 Task: Select Beauty. Add to cart, from CVS_x000D_
 for 3451 Chapel Oaks Dr, Unit 404, Building 4, Coppell, Texas 75019, Cell Number 6807042056, following items : Flower Beauty Flower Pots Powder Blush Warm Hibiscus (0.2 oz) - 1, Jovan Musk Cologne for Women Spray (2 oz) - 1, e.l.f Cosmetics Glow on the Go Selfie Light - 1, Huggies Natural Care Wipes (184 ct) - 3, Johnson''s Baby Shampoo (13.6 oz) - 2
Action: Mouse moved to (747, 102)
Screenshot: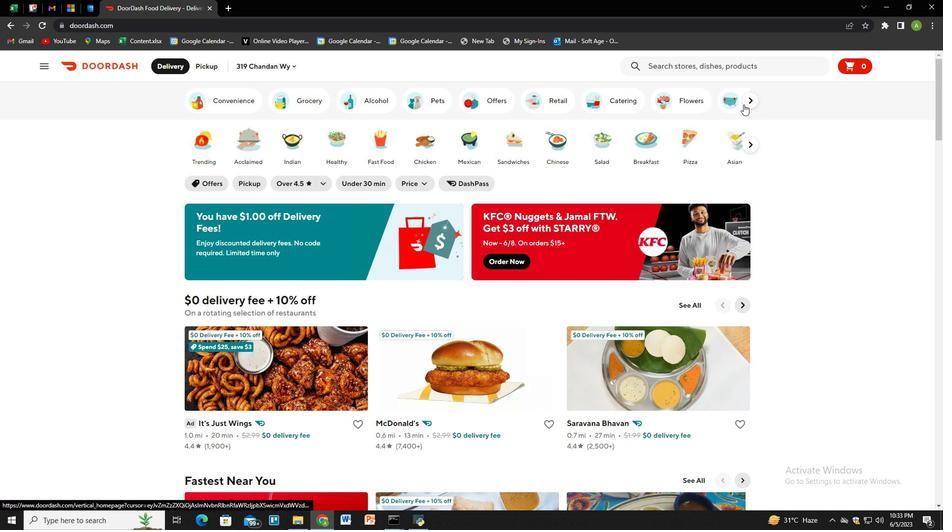 
Action: Mouse pressed left at (747, 102)
Screenshot: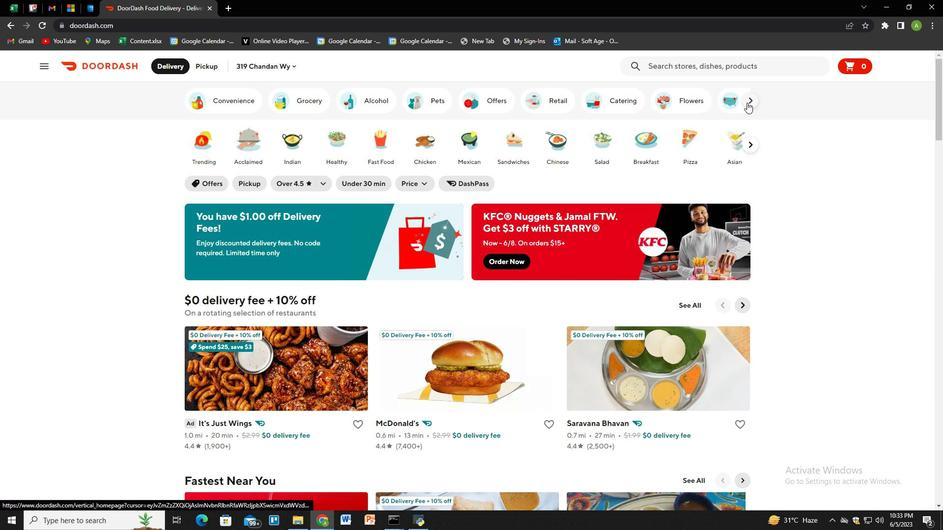 
Action: Mouse moved to (588, 99)
Screenshot: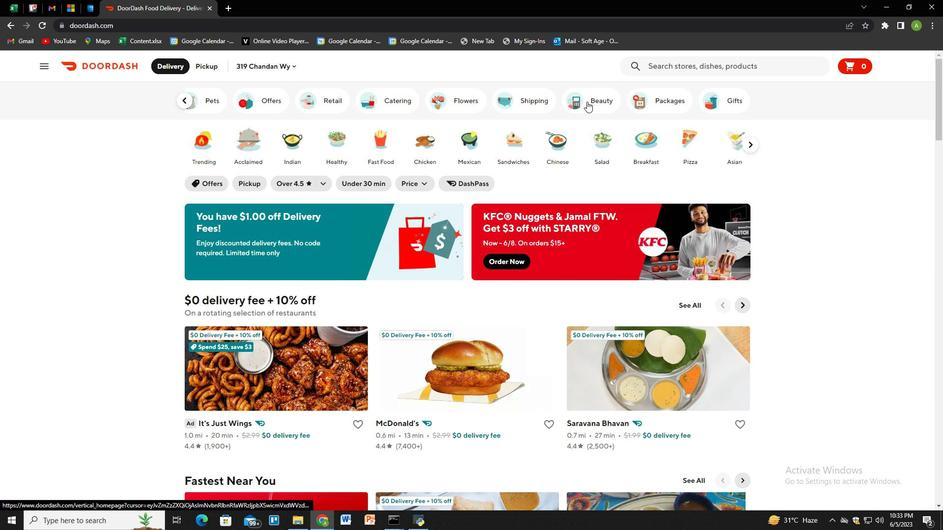 
Action: Mouse pressed left at (588, 99)
Screenshot: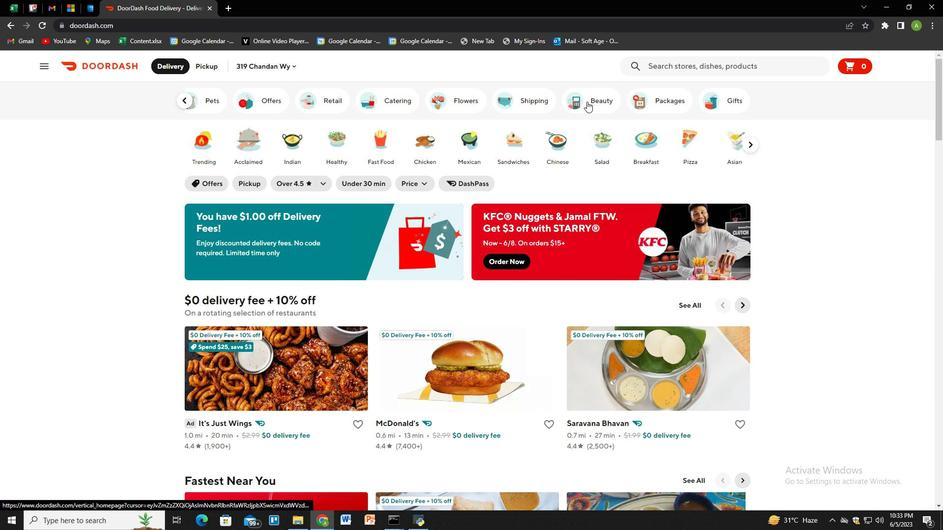 
Action: Mouse moved to (696, 67)
Screenshot: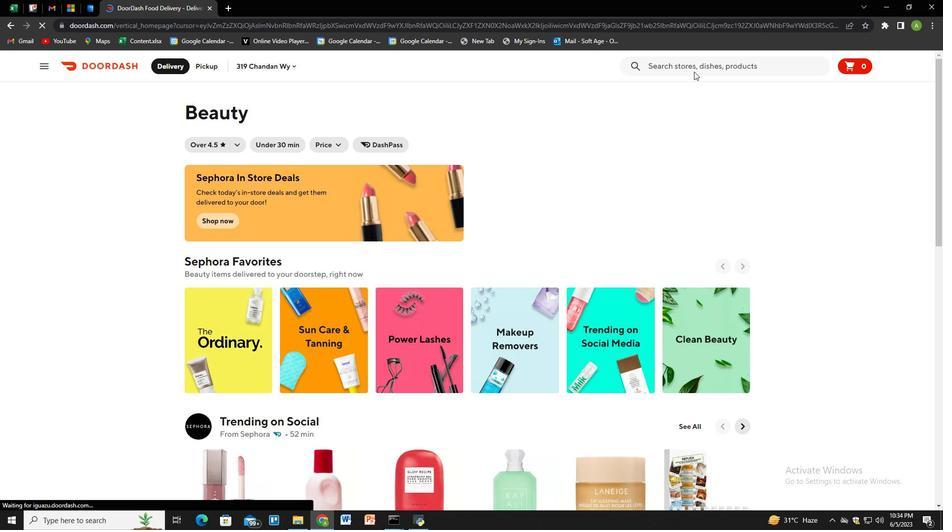 
Action: Mouse pressed left at (696, 67)
Screenshot: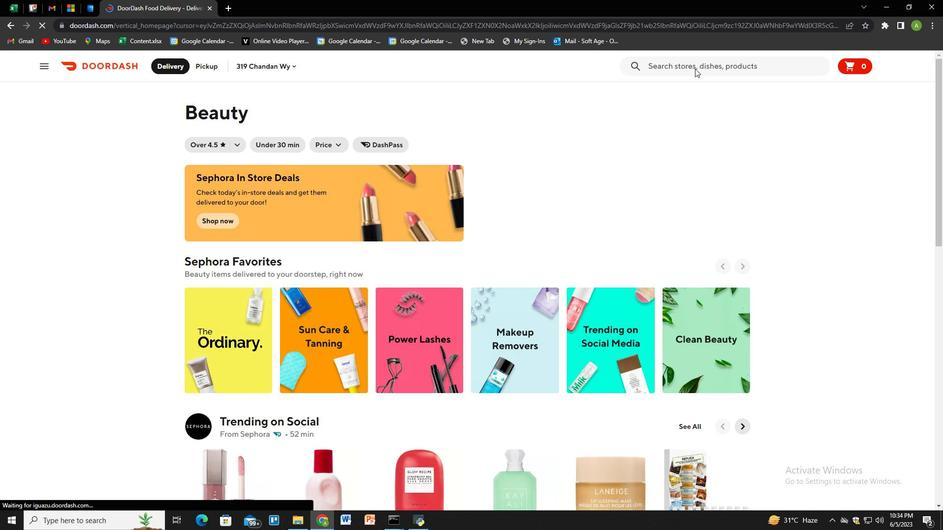 
Action: Key pressed cvs<Key.enter>
Screenshot: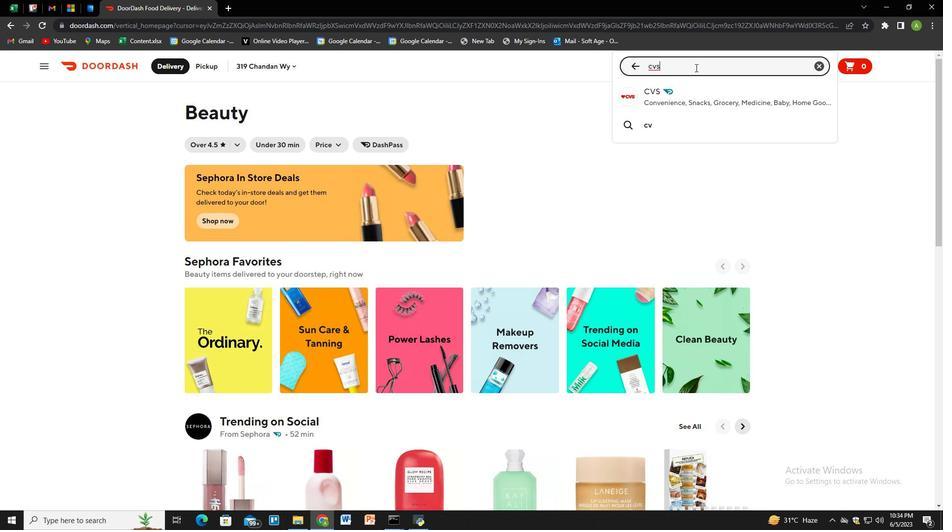
Action: Mouse moved to (207, 253)
Screenshot: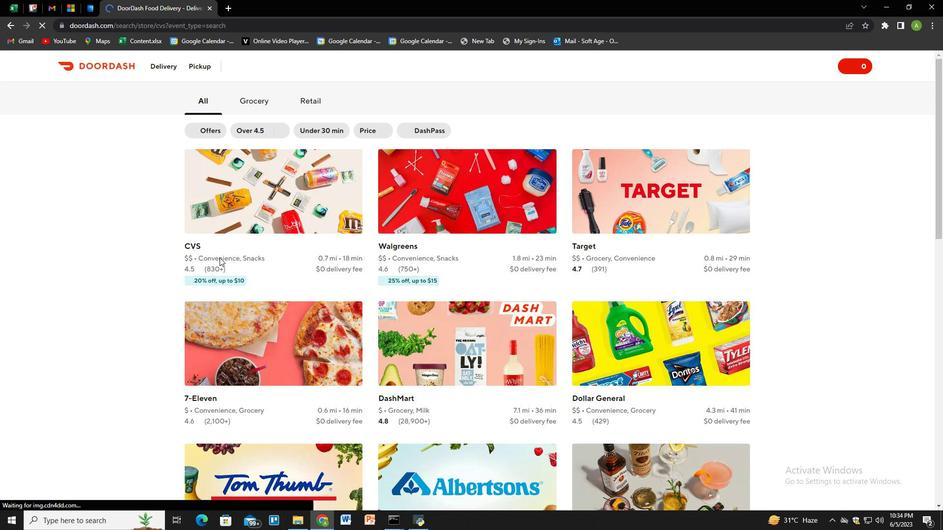 
Action: Mouse pressed left at (207, 253)
Screenshot: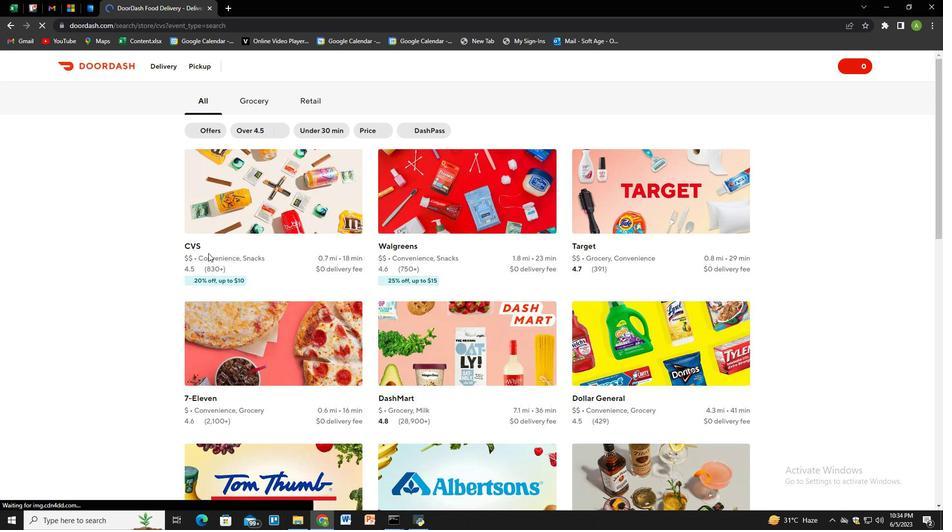 
Action: Mouse moved to (212, 65)
Screenshot: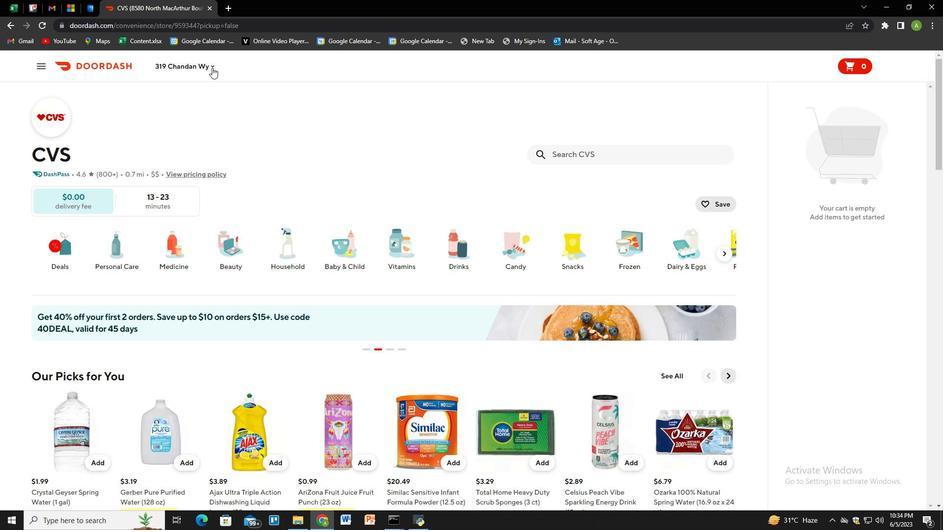 
Action: Mouse pressed left at (212, 65)
Screenshot: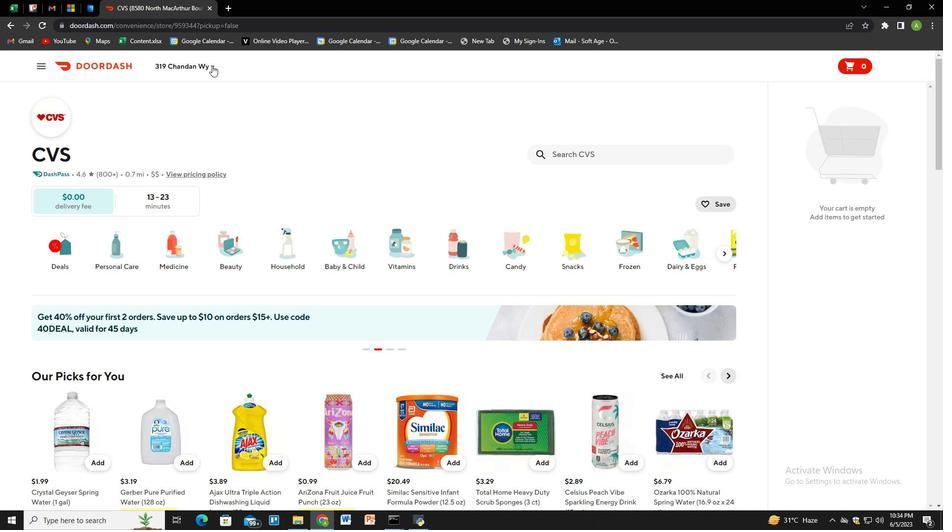 
Action: Mouse moved to (222, 107)
Screenshot: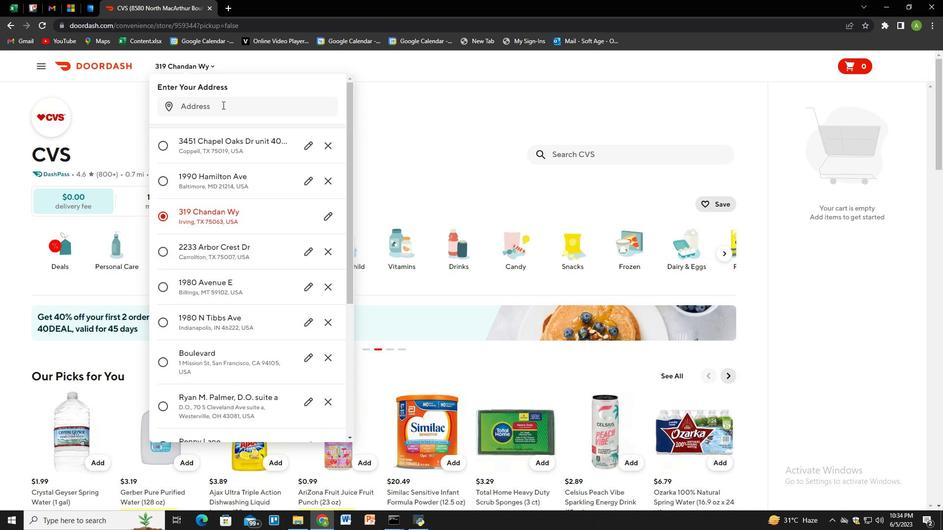 
Action: Mouse pressed left at (222, 107)
Screenshot: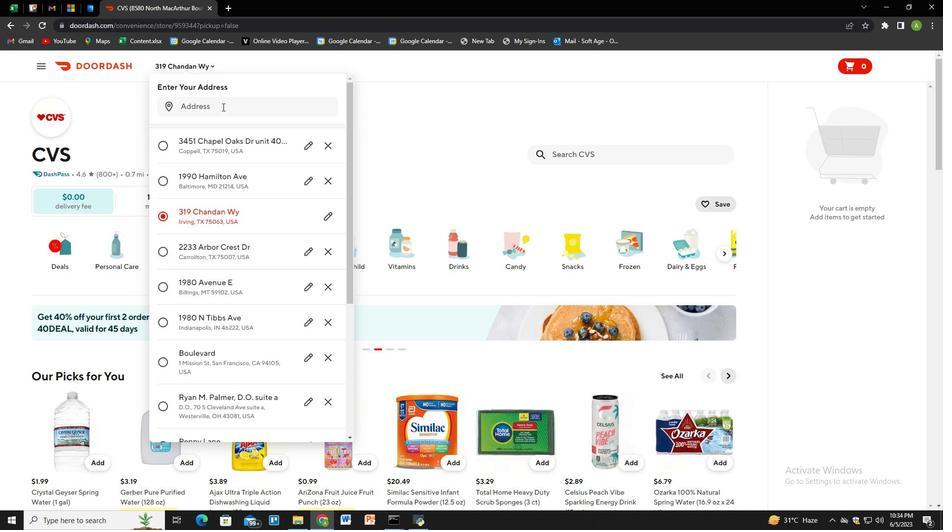 
Action: Mouse moved to (222, 108)
Screenshot: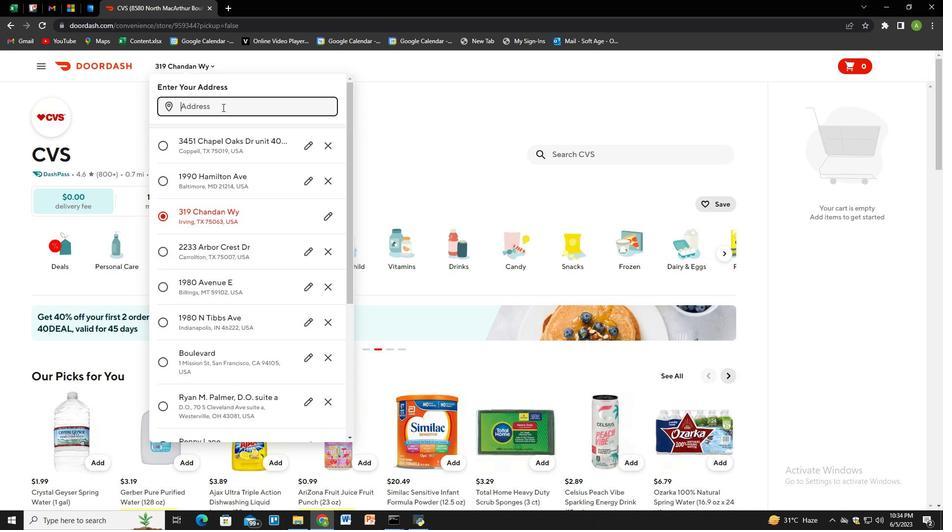 
Action: Key pressed 3451<Key.space>chapel<Key.space>oaks
Screenshot: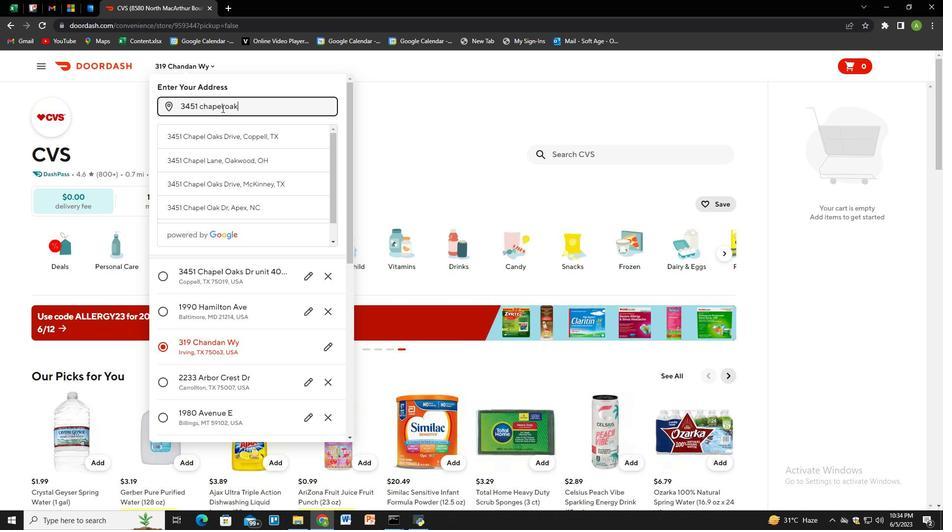 
Action: Mouse moved to (212, 116)
Screenshot: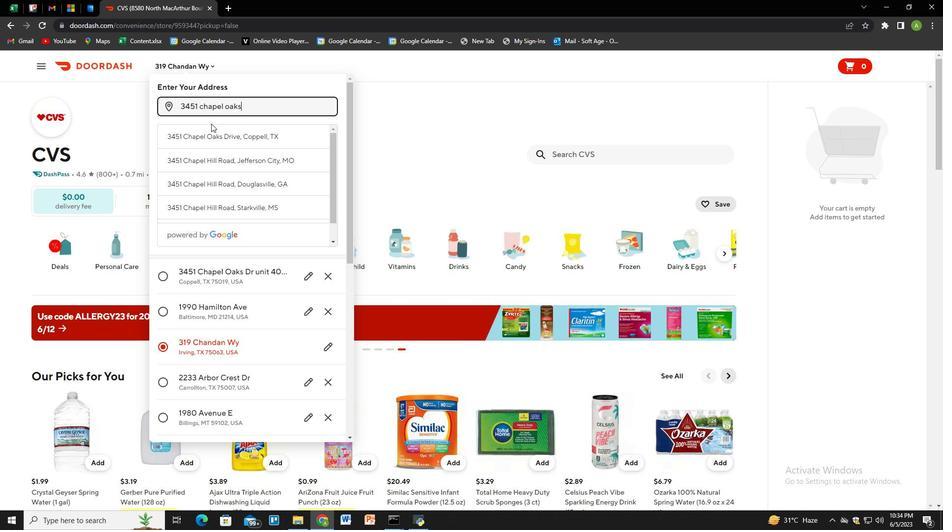 
Action: Key pressed <Key.space>dr,<Key.space>unit<Key.space>building<Key.space>4,<Key.space>coppell,<Key.space>texas<Key.space>75019,<Key.space><Key.backspace><Key.enter>
Screenshot: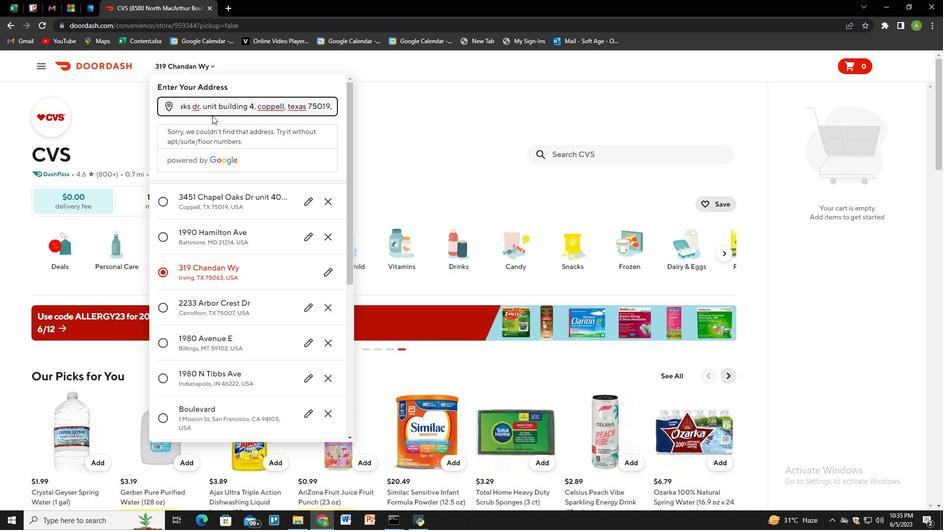 
Action: Mouse moved to (301, 400)
Screenshot: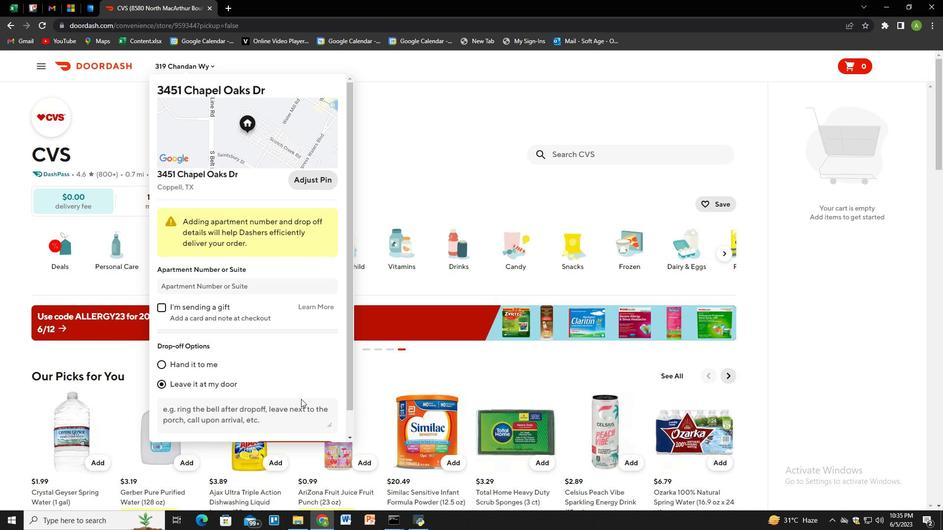 
Action: Mouse scrolled (301, 399) with delta (0, 0)
Screenshot: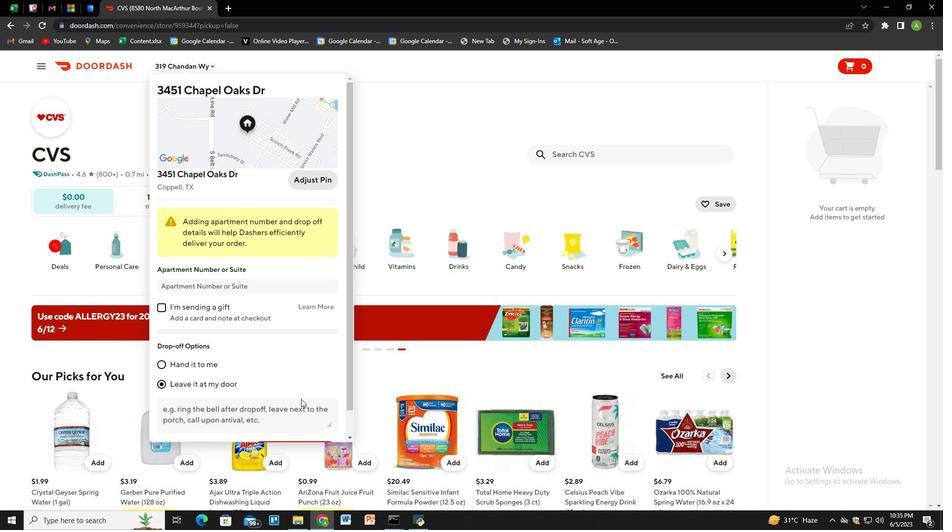 
Action: Mouse scrolled (301, 399) with delta (0, 0)
Screenshot: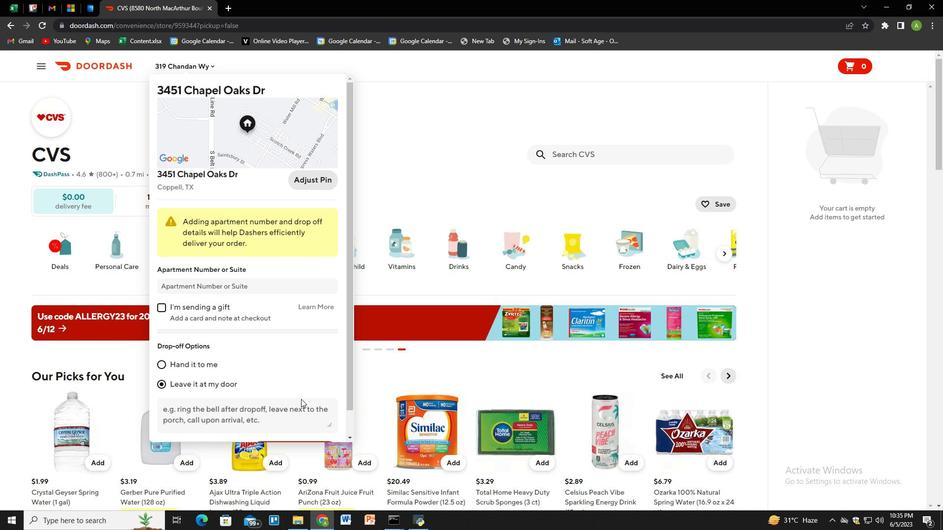 
Action: Mouse scrolled (301, 399) with delta (0, 0)
Screenshot: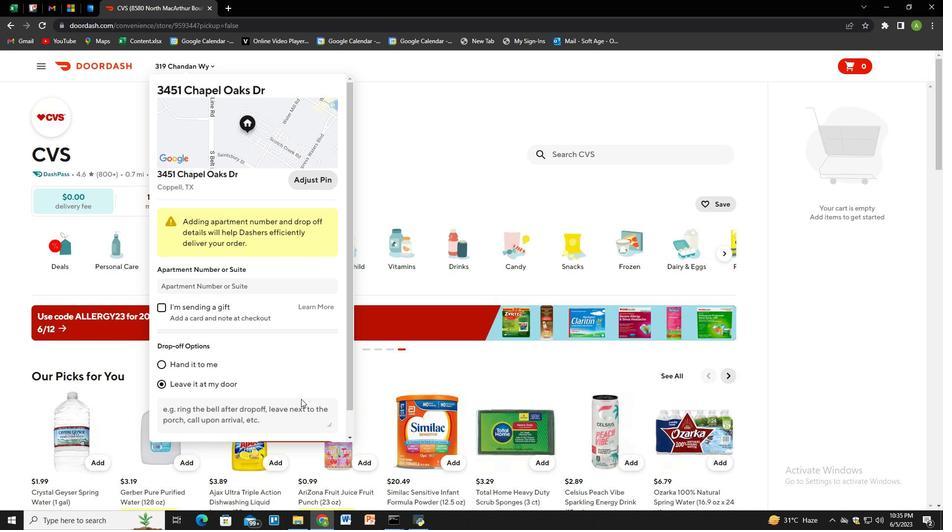 
Action: Mouse scrolled (301, 399) with delta (0, 0)
Screenshot: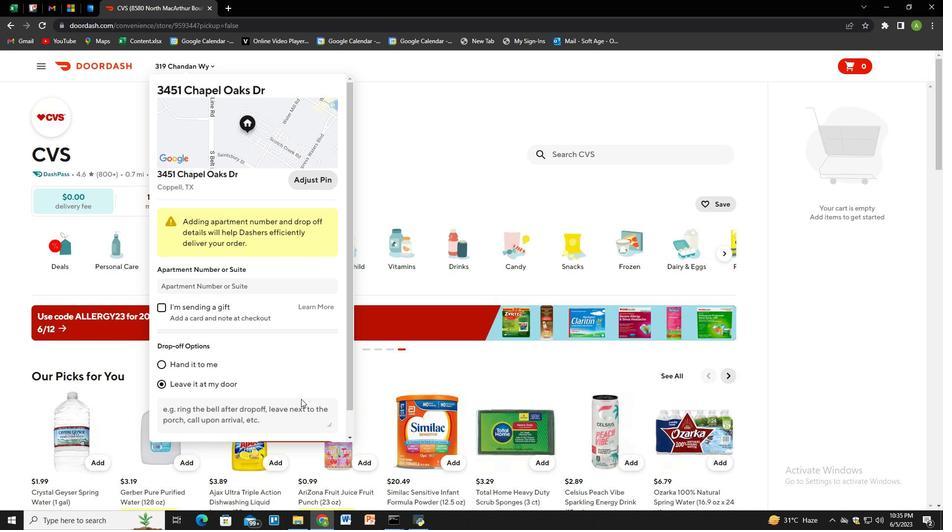 
Action: Mouse moved to (304, 426)
Screenshot: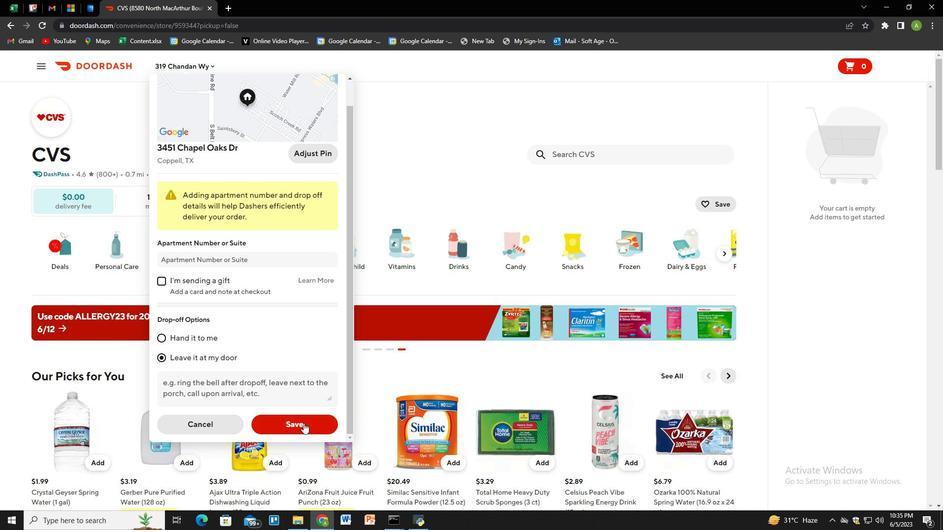 
Action: Mouse pressed left at (304, 426)
Screenshot: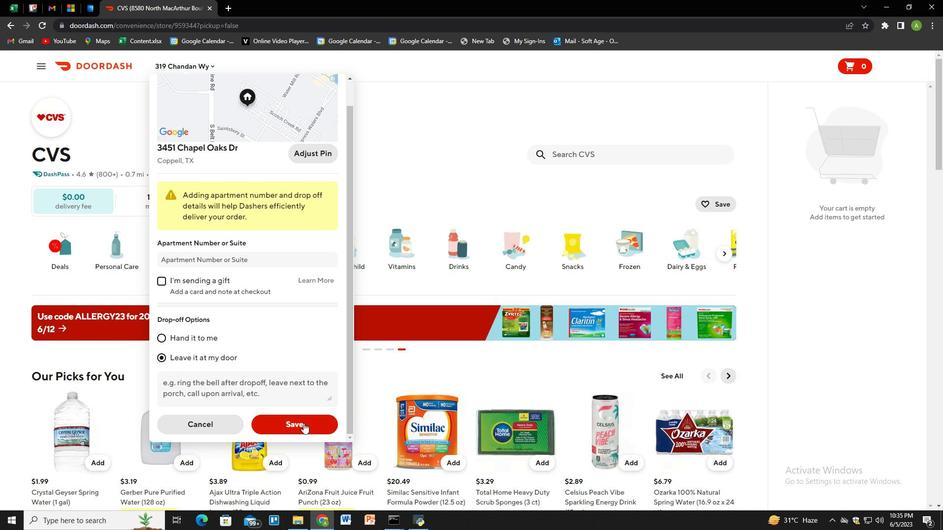
Action: Mouse moved to (575, 156)
Screenshot: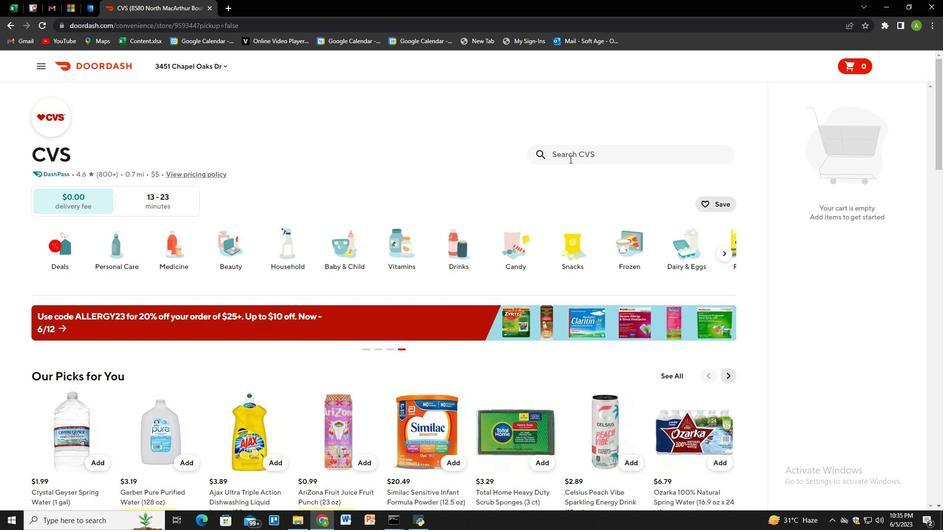 
Action: Mouse pressed left at (575, 156)
Screenshot: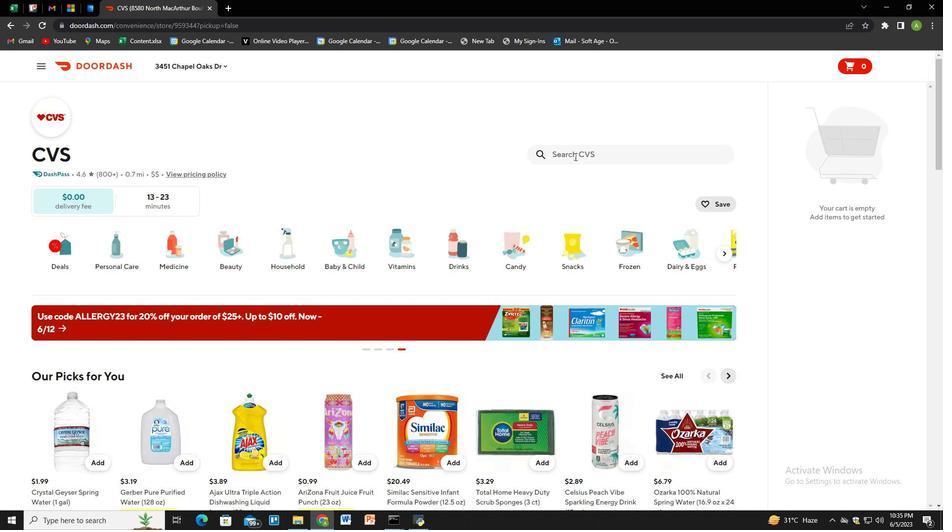 
Action: Key pressed flower<Key.space>beat<Key.backspace>uty<Key.space>flower<Key.space>pota<Key.backspace>s<Key.space>powder<Key.space>blush<Key.space>warm<Key.space>hibiscus<Key.space><Key.shift_r>(0.2<Key.space>oz<Key.shift_r>)<Key.enter>
Screenshot: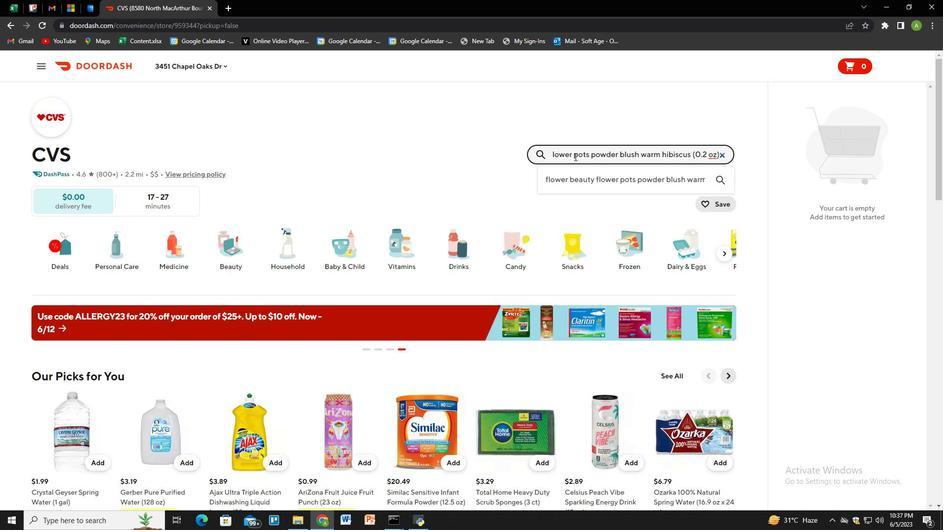 
Action: Mouse moved to (602, 123)
Screenshot: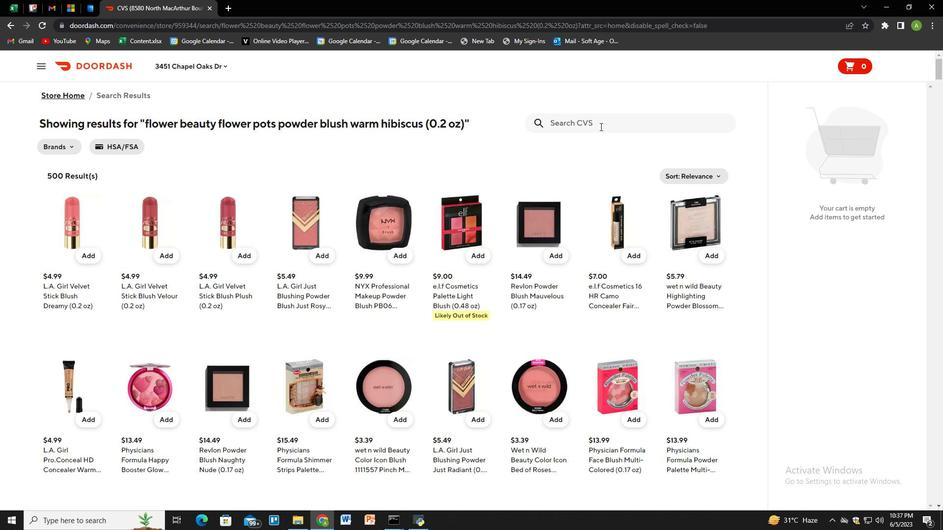 
Action: Mouse pressed left at (602, 123)
Screenshot: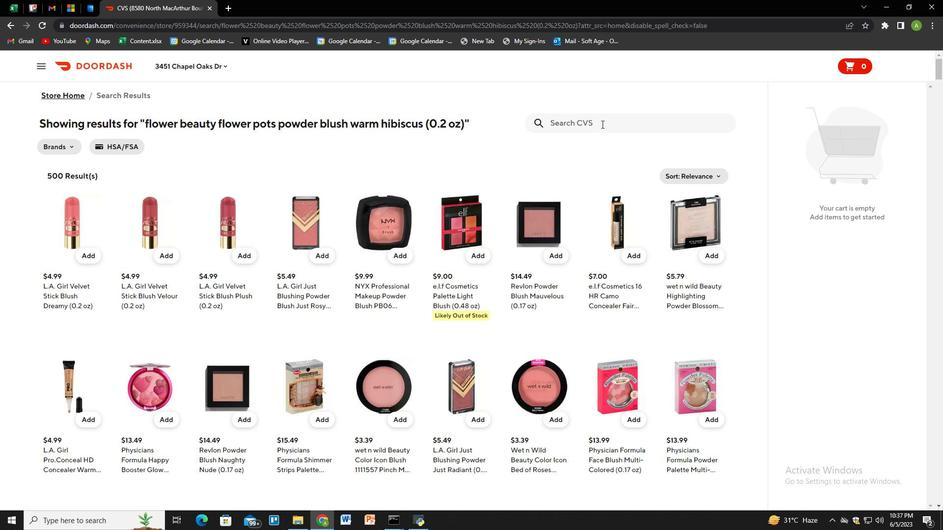 
Action: Key pressed jovan<Key.space>musk<Key.space>cologne<Key.space>for<Key.space>women<Key.space>spray<Key.space><Key.shift_r><Key.shift_r><Key.shift_r><Key.shift_r><Key.shift_r><Key.shift_r><Key.shift_r><Key.shift_r>(2<Key.space>oz<Key.shift_r>)<Key.enter>
Screenshot: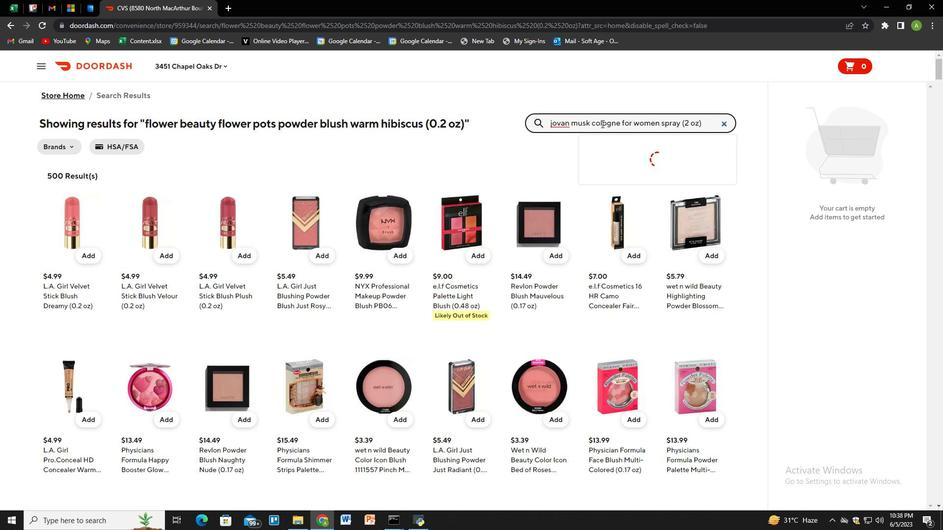 
Action: Mouse moved to (86, 259)
Screenshot: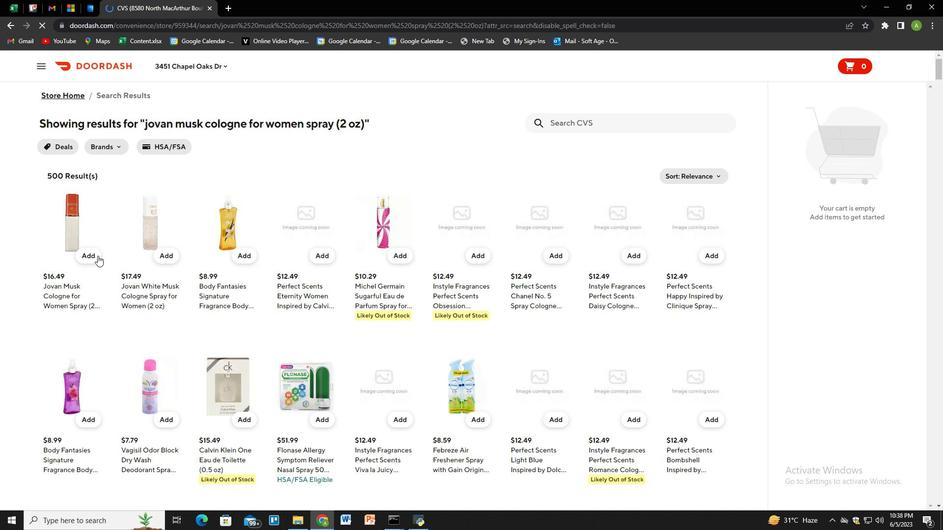 
Action: Mouse pressed left at (86, 259)
Screenshot: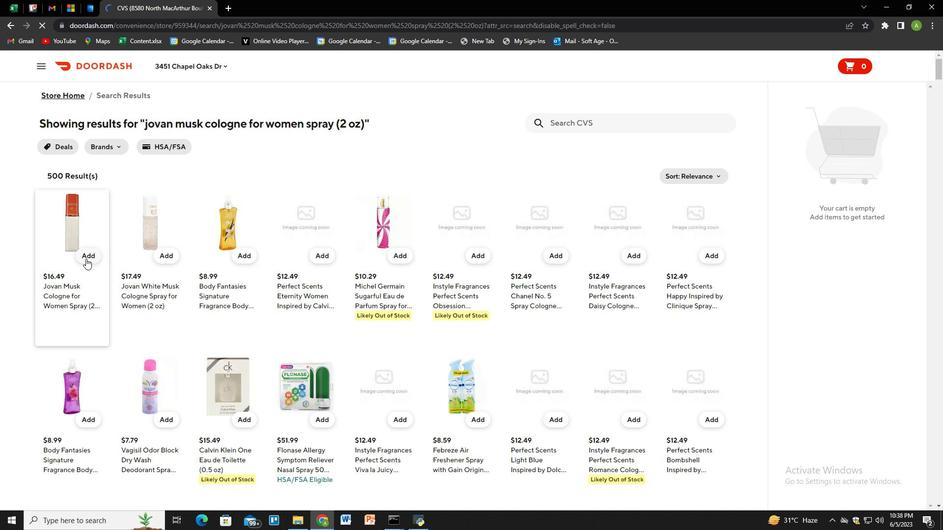 
Action: Mouse moved to (578, 127)
Screenshot: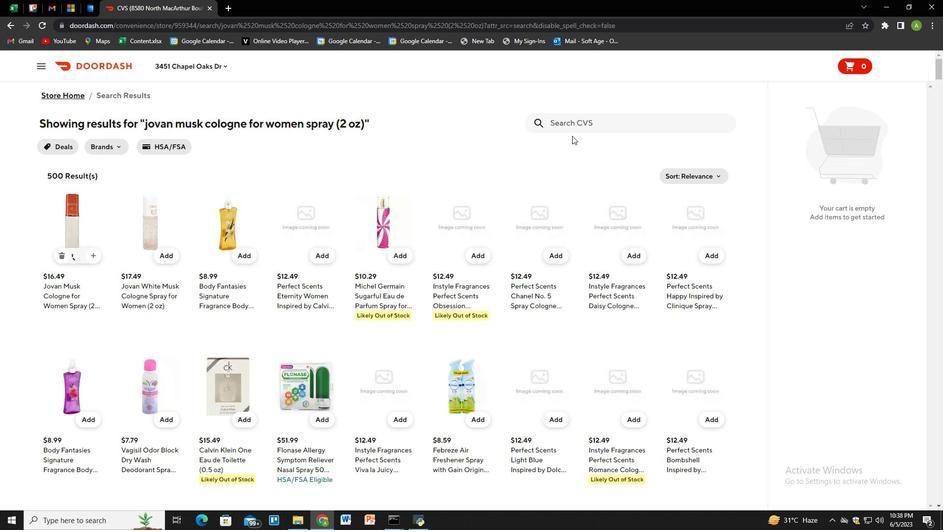 
Action: Mouse pressed left at (578, 127)
Screenshot: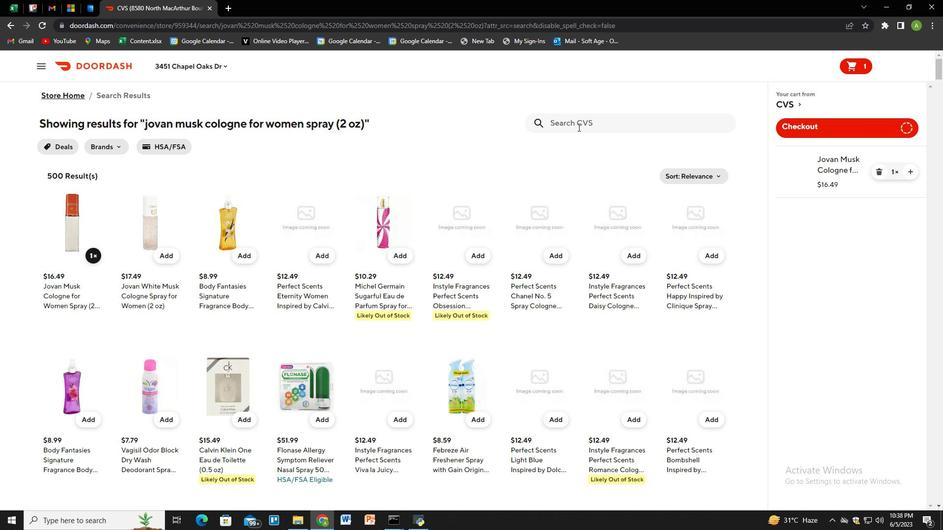 
Action: Key pressed e.l.f<Key.space>cosmetics<Key.space>glow<Key.space>on<Key.space>the<Key.space>go<Key.space>selfie<Key.space>light<Key.enter>
Screenshot: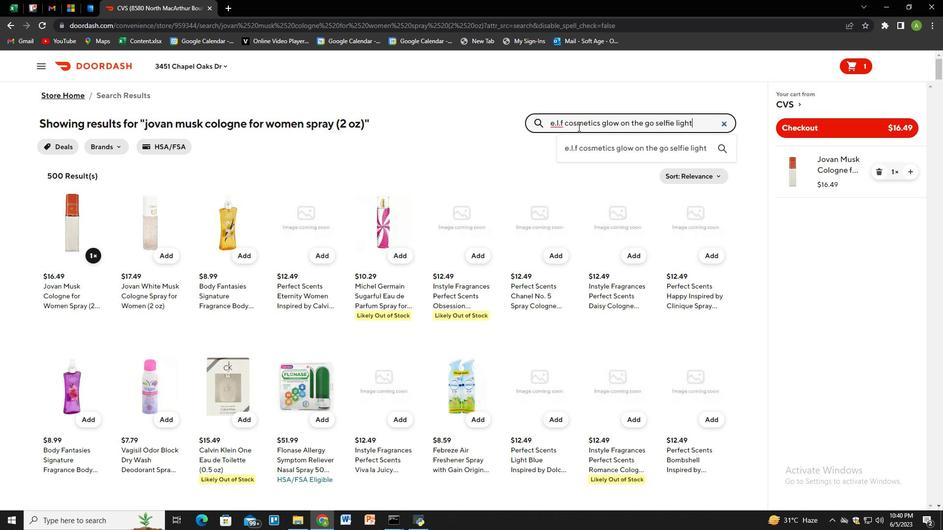 
Action: Mouse moved to (90, 254)
Screenshot: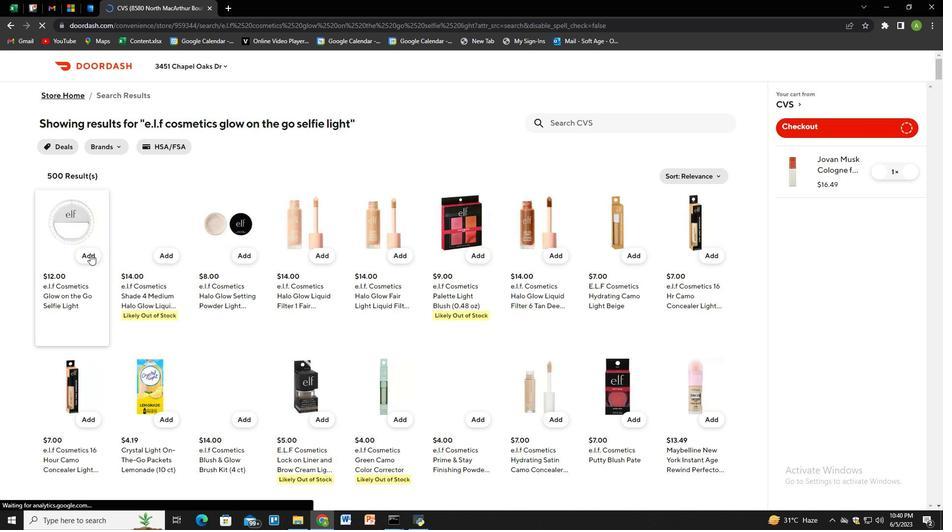 
Action: Mouse pressed left at (90, 254)
Screenshot: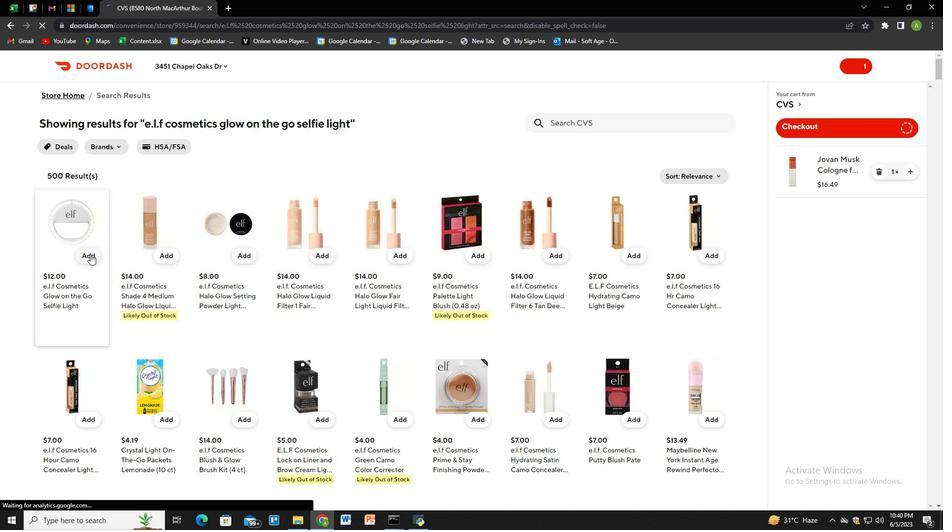 
Action: Mouse moved to (572, 121)
Screenshot: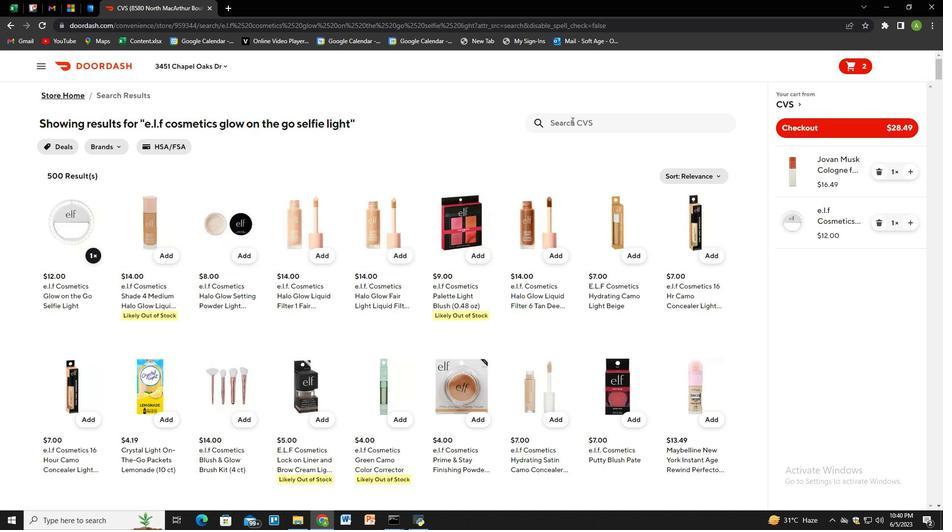 
Action: Mouse pressed left at (572, 121)
Screenshot: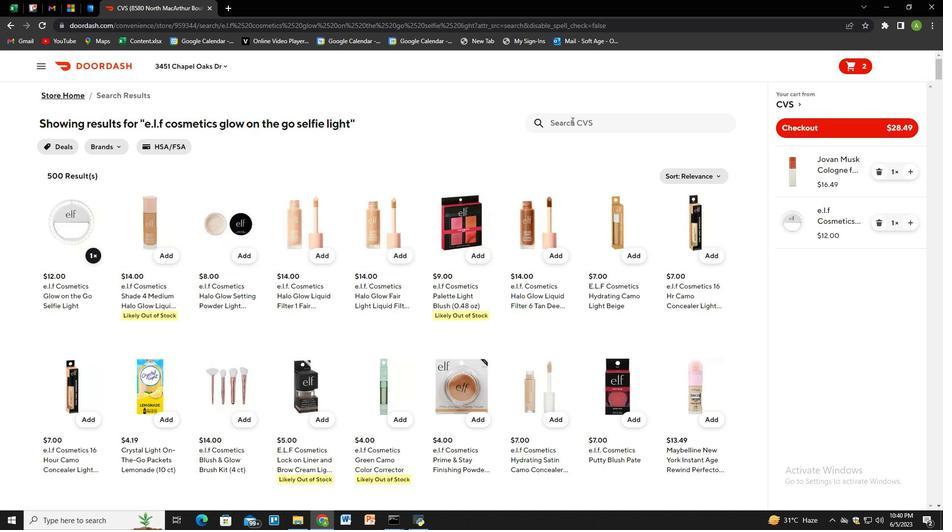 
Action: Mouse moved to (572, 121)
Screenshot: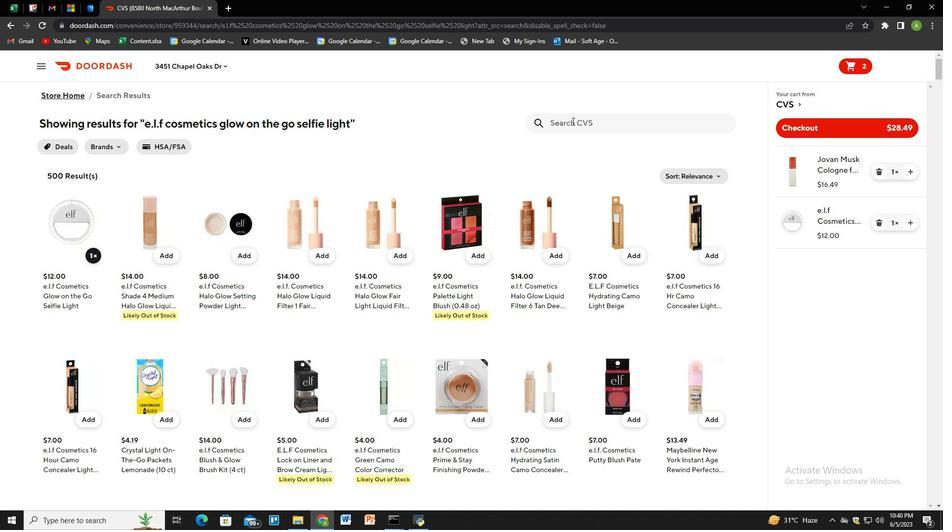 
Action: Key pressed huggies<Key.space>natural<Key.space>care<Key.space>wipes<Key.space><Key.shift_r>(184<Key.space>ct<Key.shift_r>)<Key.enter>
Screenshot: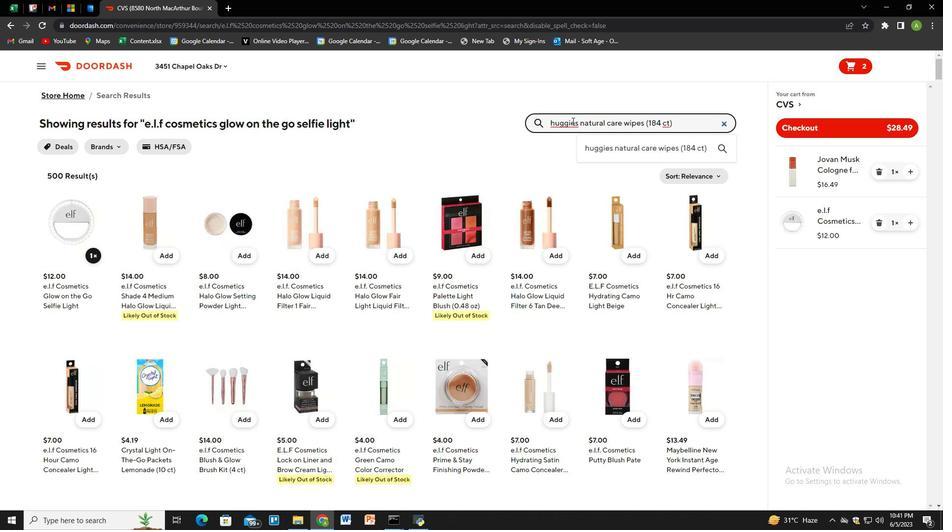
Action: Mouse moved to (87, 259)
Screenshot: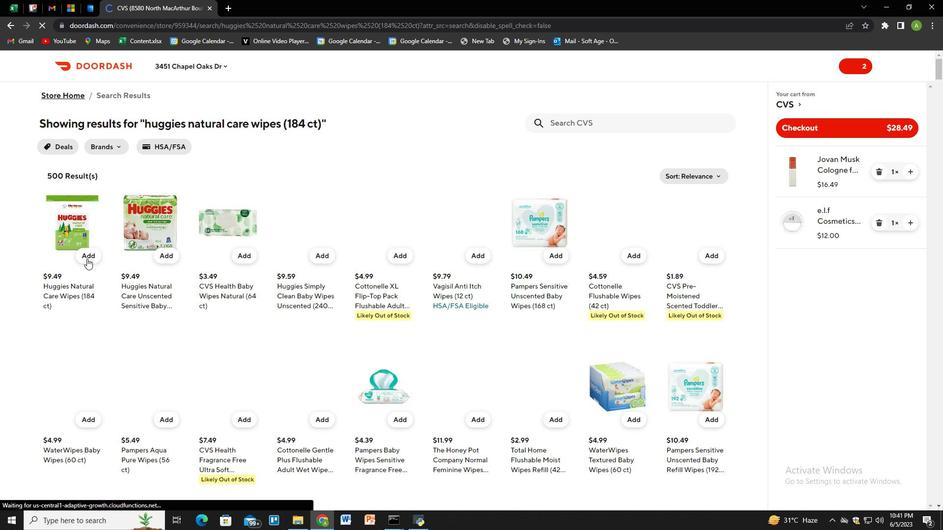 
Action: Mouse pressed left at (87, 259)
Screenshot: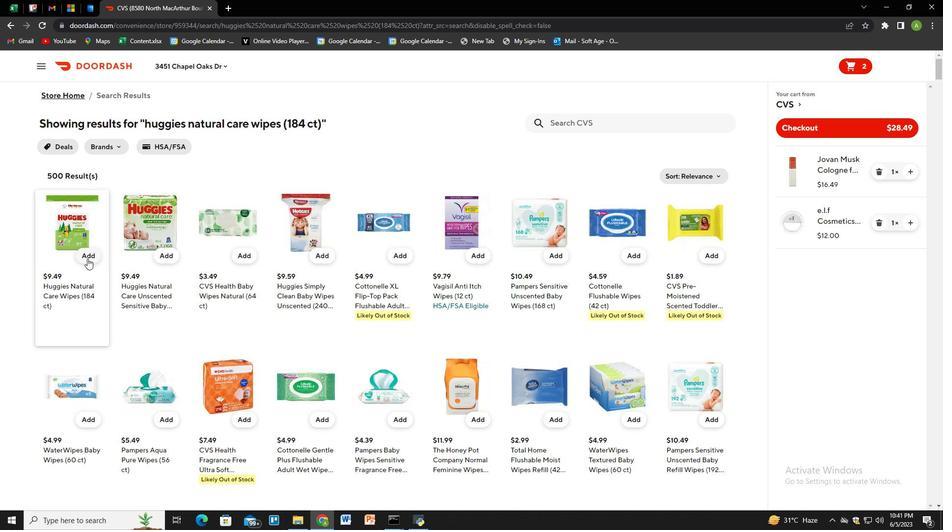 
Action: Mouse moved to (912, 275)
Screenshot: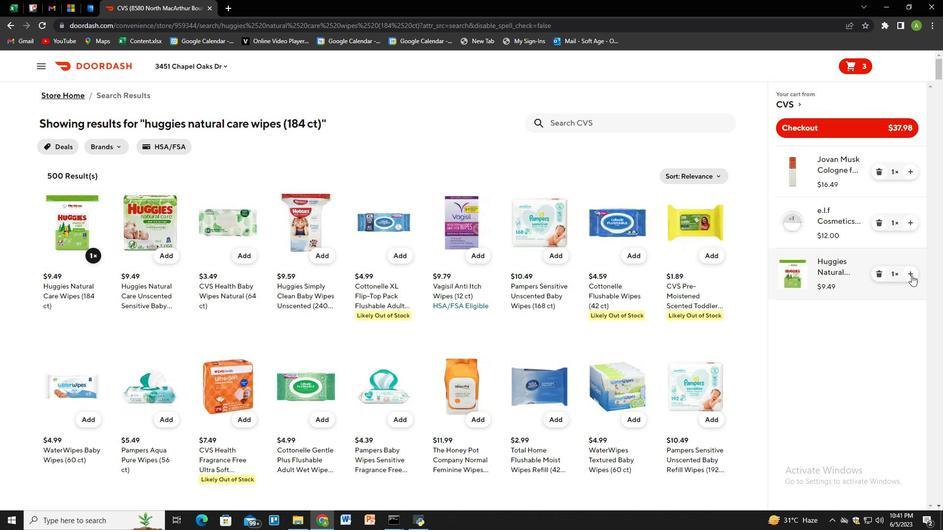 
Action: Mouse pressed left at (912, 275)
Screenshot: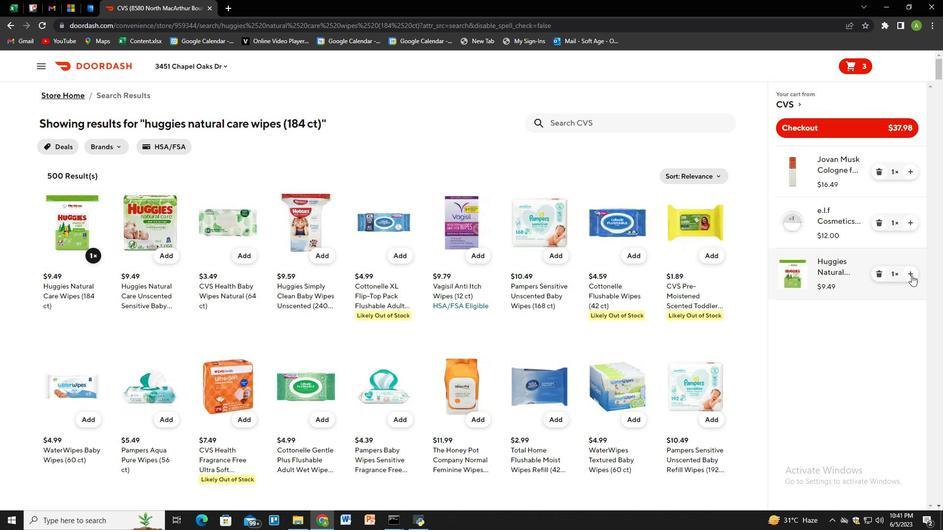 
Action: Mouse pressed left at (912, 275)
Screenshot: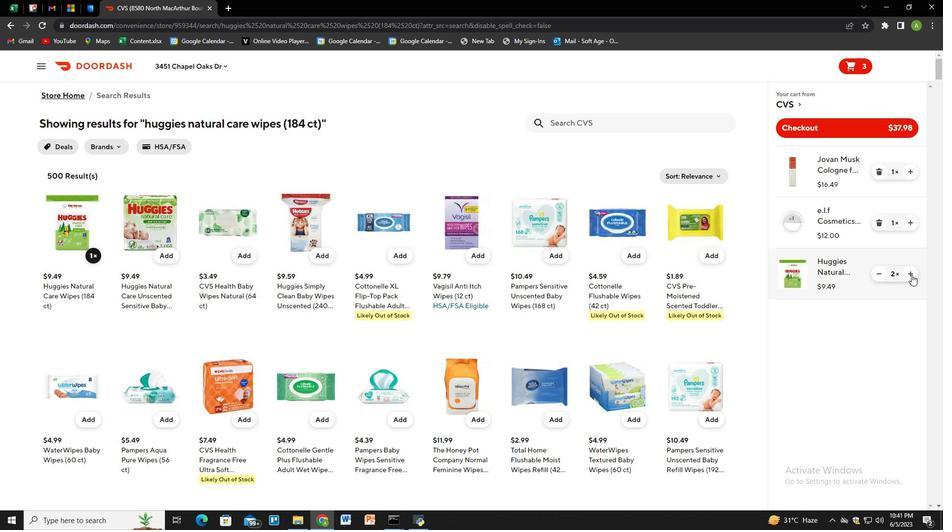 
Action: Mouse moved to (622, 118)
Screenshot: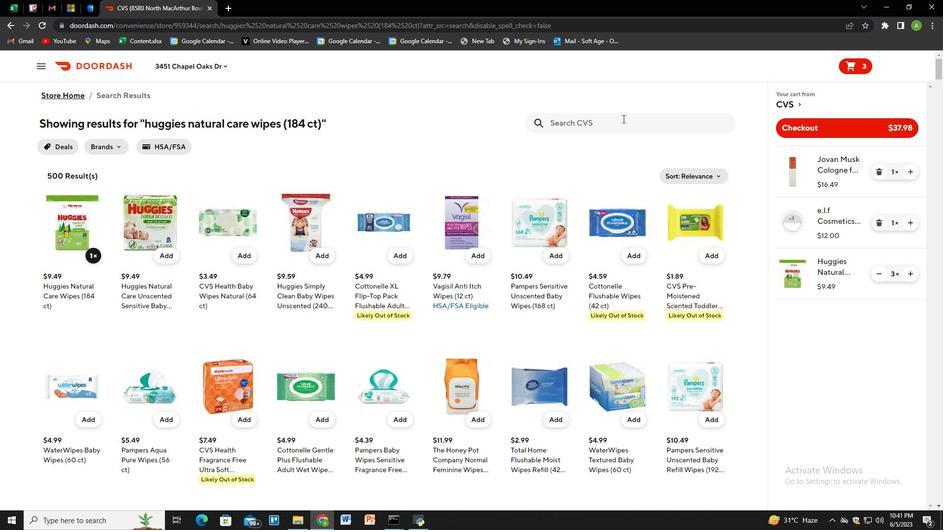 
Action: Mouse pressed left at (622, 118)
Screenshot: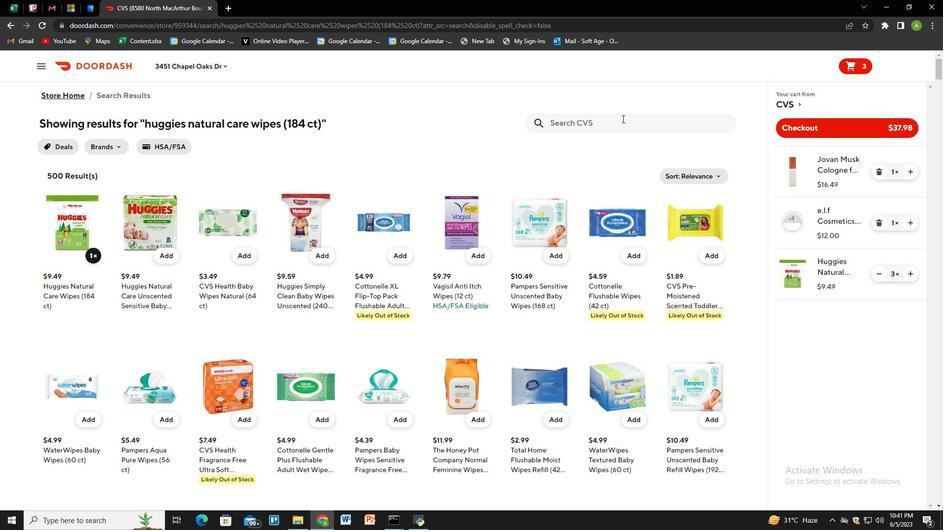 
Action: Mouse moved to (583, 152)
Screenshot: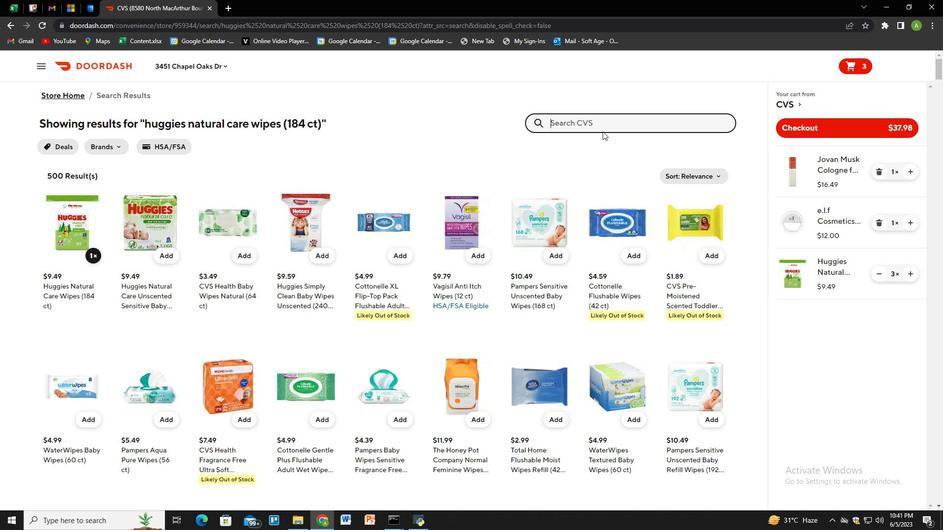 
Action: Key pressed johnson<Key.shift_r>"s<Key.space>baby<Key.space>shampoo<Key.space><Key.shift_r>(13.6<Key.space>oz<Key.shift_r>)<Key.enter>
Screenshot: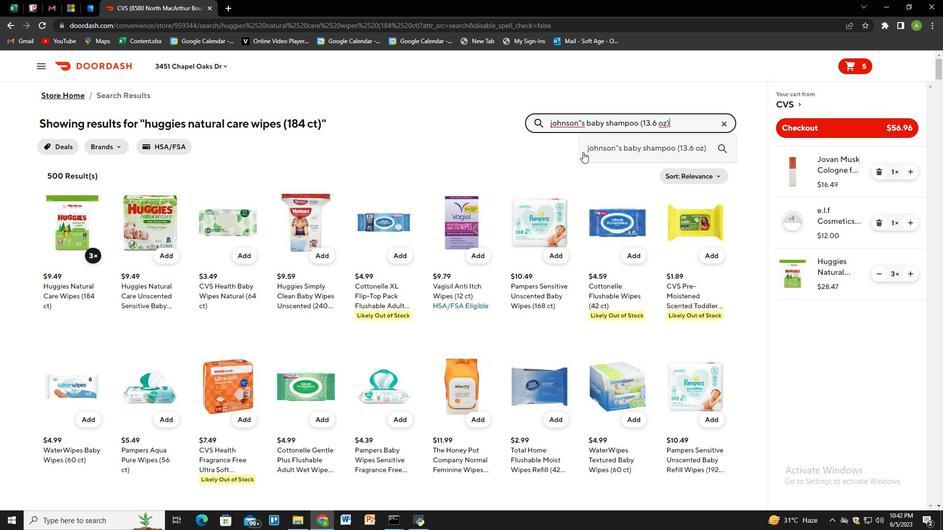 
Action: Mouse moved to (87, 255)
Screenshot: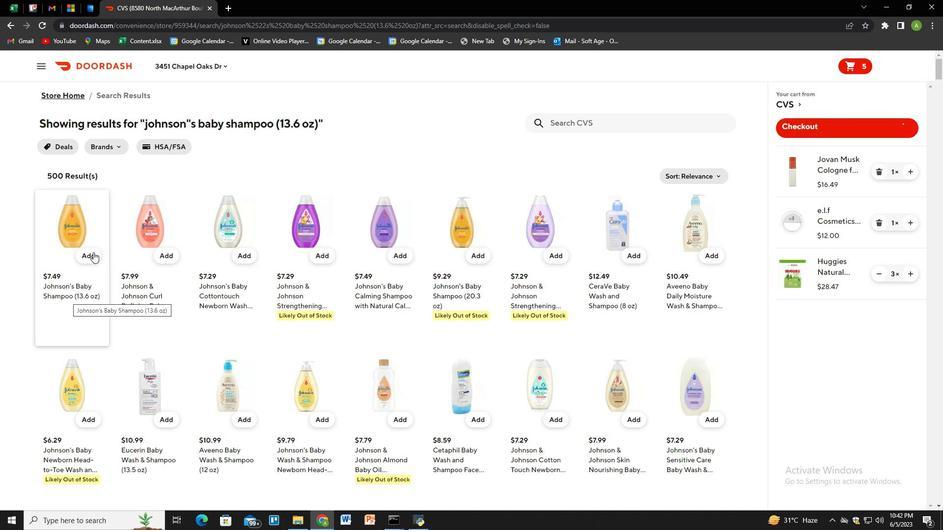 
Action: Mouse pressed left at (87, 255)
Screenshot: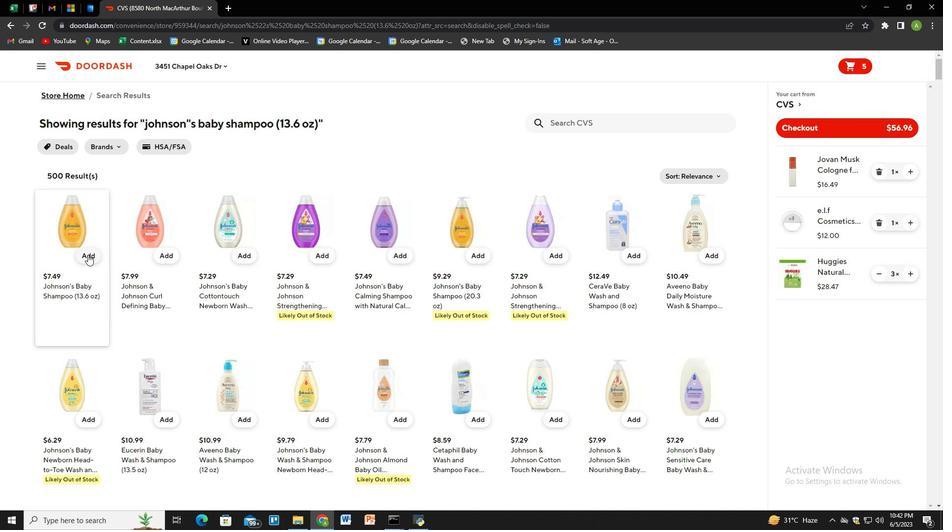 
Action: Mouse moved to (908, 321)
Screenshot: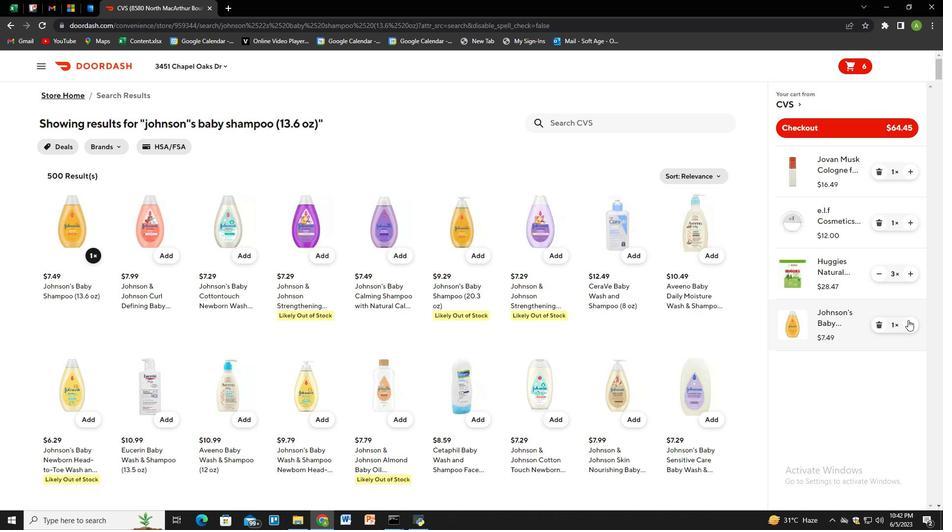 
Action: Mouse pressed left at (908, 321)
Screenshot: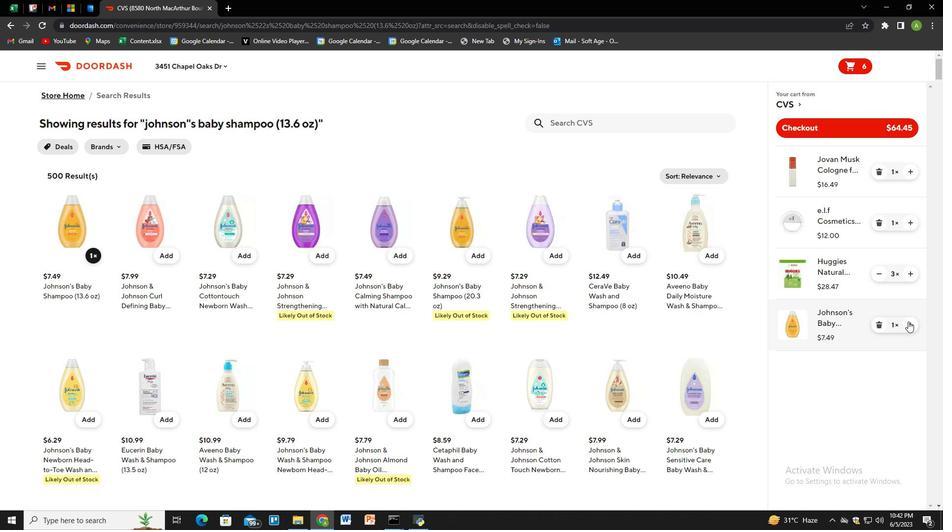 
Action: Mouse moved to (792, 124)
Screenshot: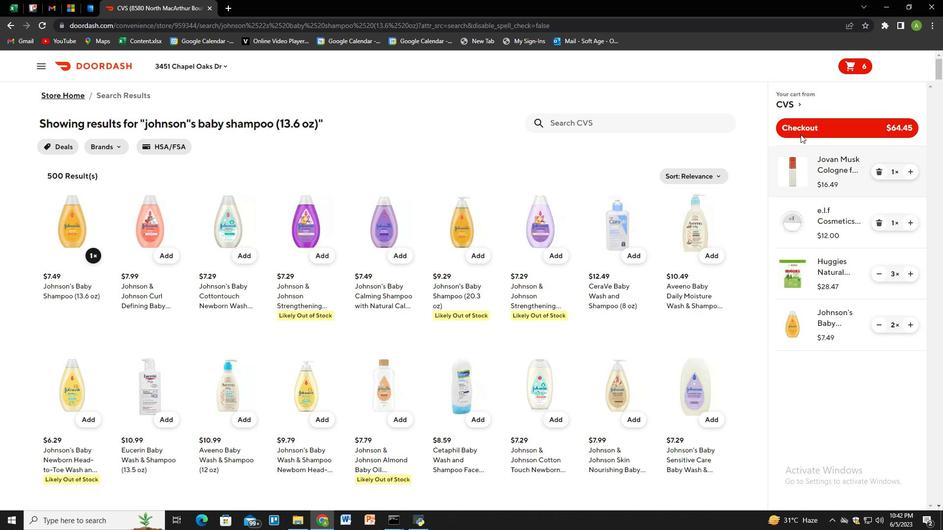 
Action: Mouse pressed left at (792, 124)
Screenshot: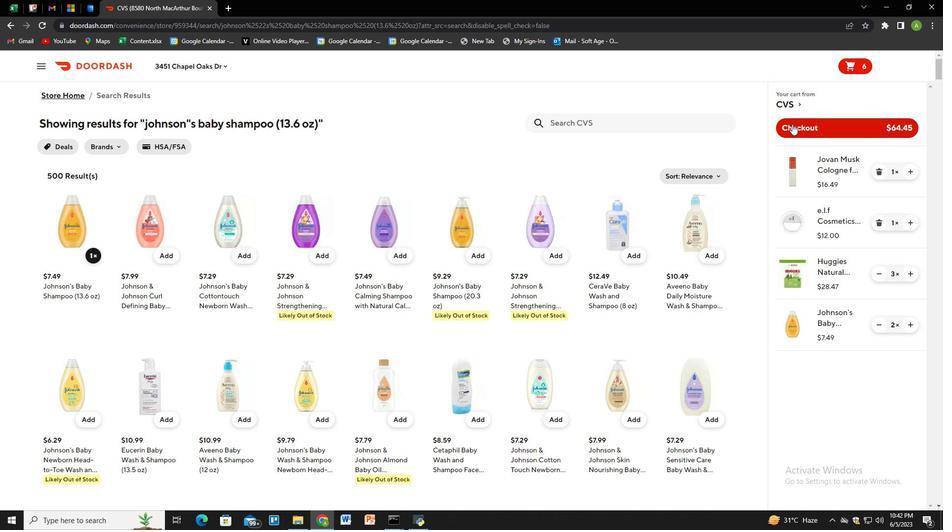 
